 Task: Perform a symbolic simplification of a specific expression: (x^2 + 2x + 1)/(x^2 + x).
Action: Mouse moved to (1163, 74)
Screenshot: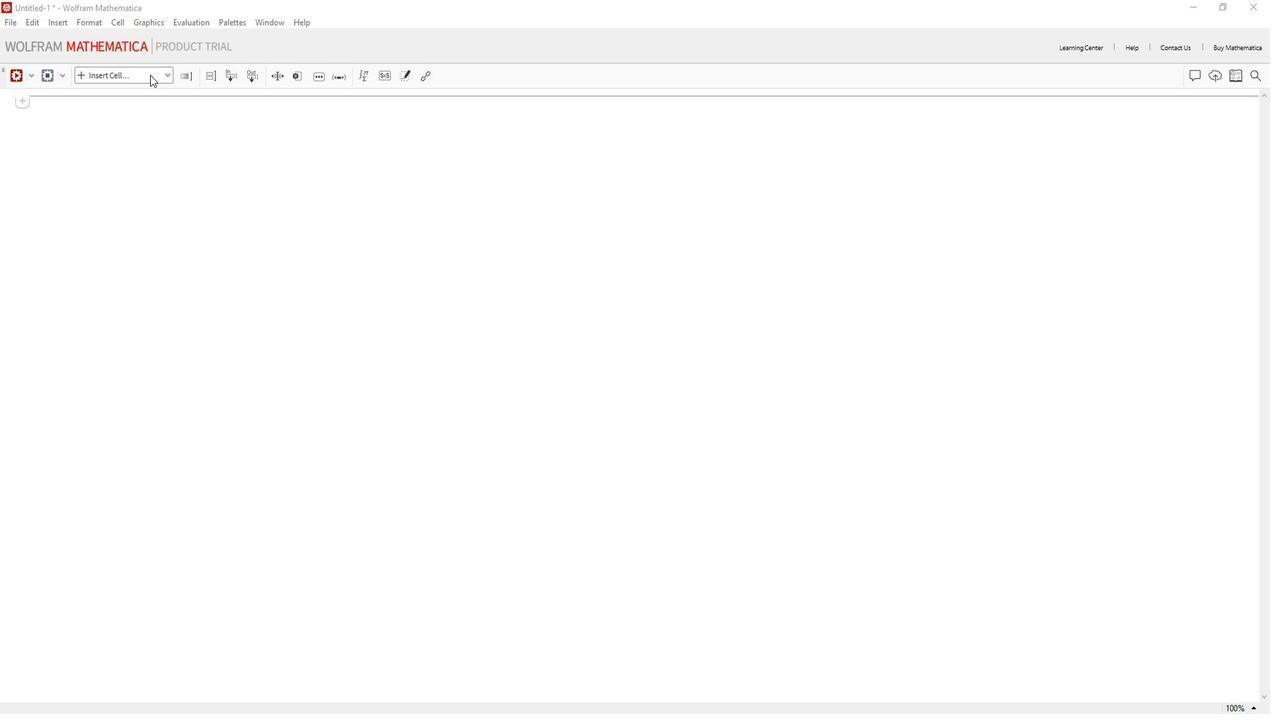 
Action: Mouse pressed left at (1163, 74)
Screenshot: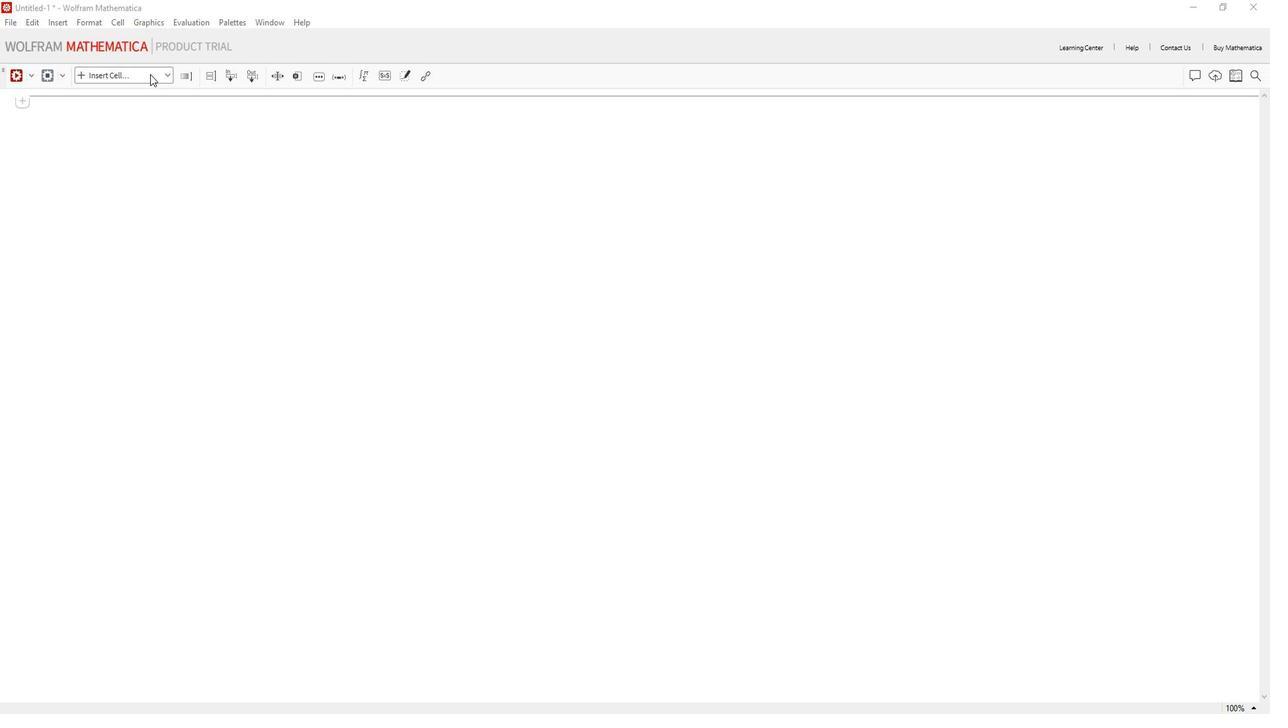 
Action: Mouse moved to (1157, 99)
Screenshot: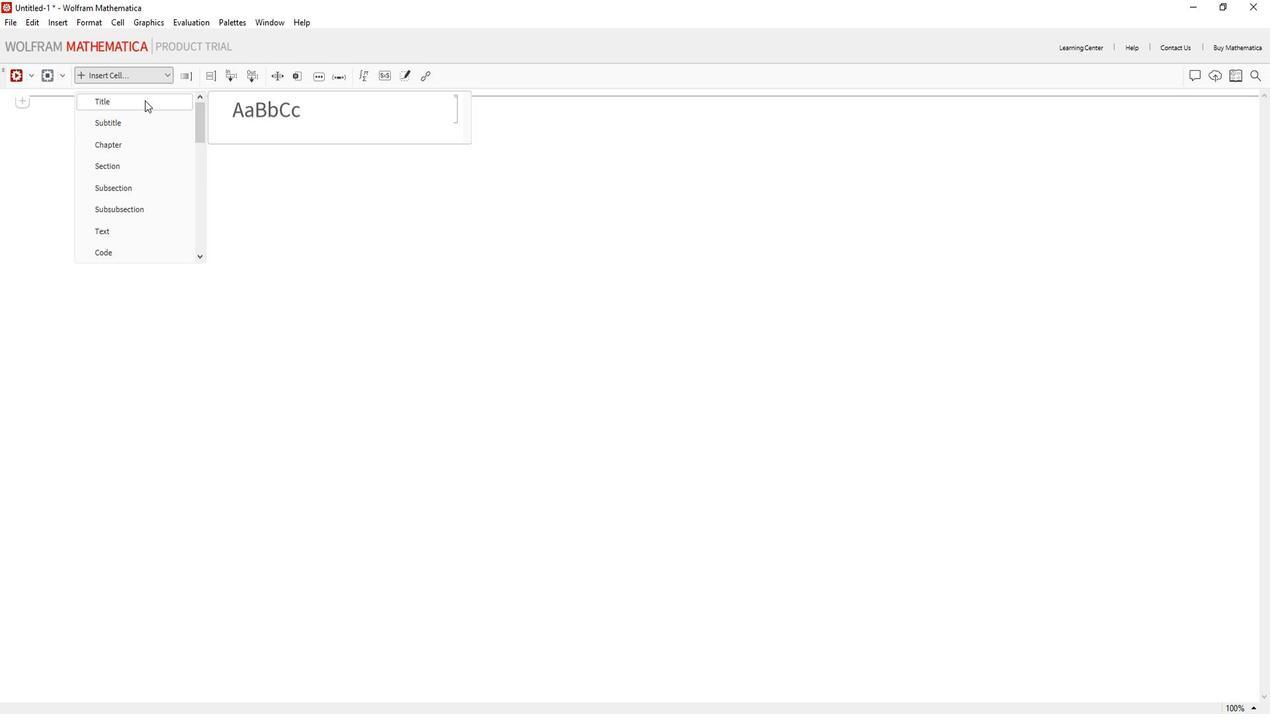 
Action: Mouse pressed left at (1157, 99)
Screenshot: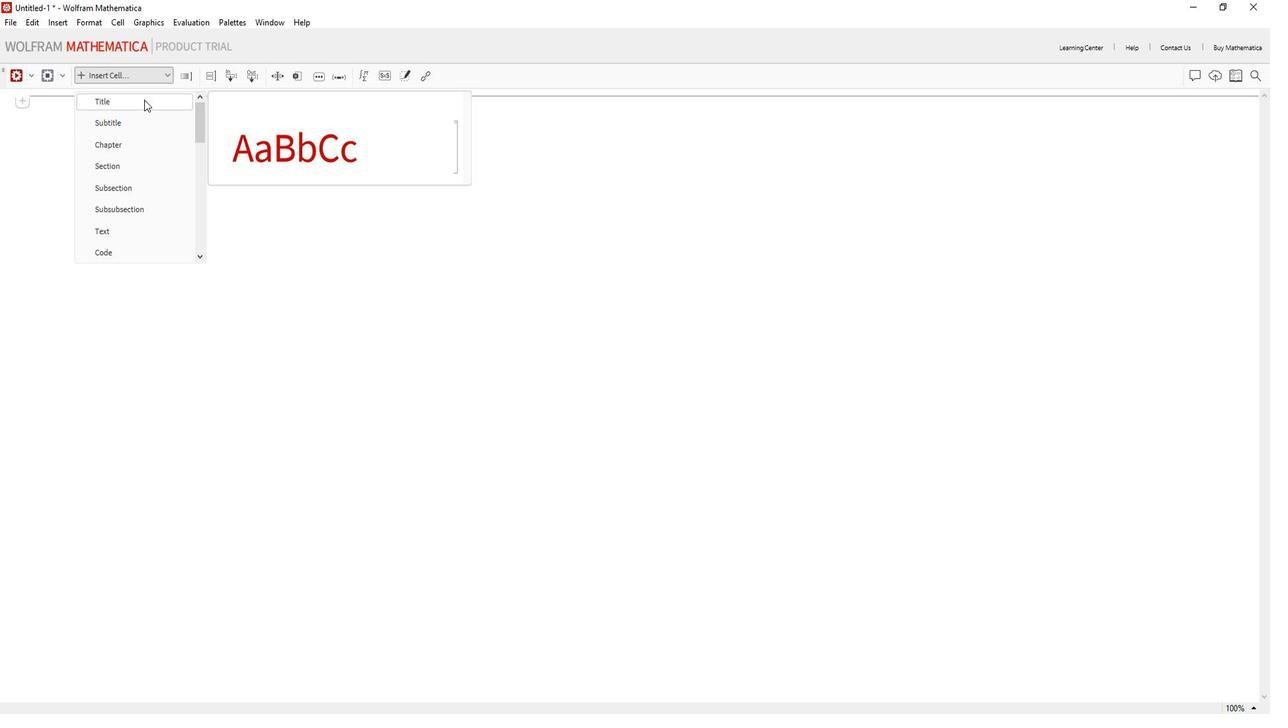 
Action: Key pressed <Key.shift>Perform<Key.space>a<Key.space>sys<Key.backspace>mbolic<Key.space>simplification<Key.space>
Screenshot: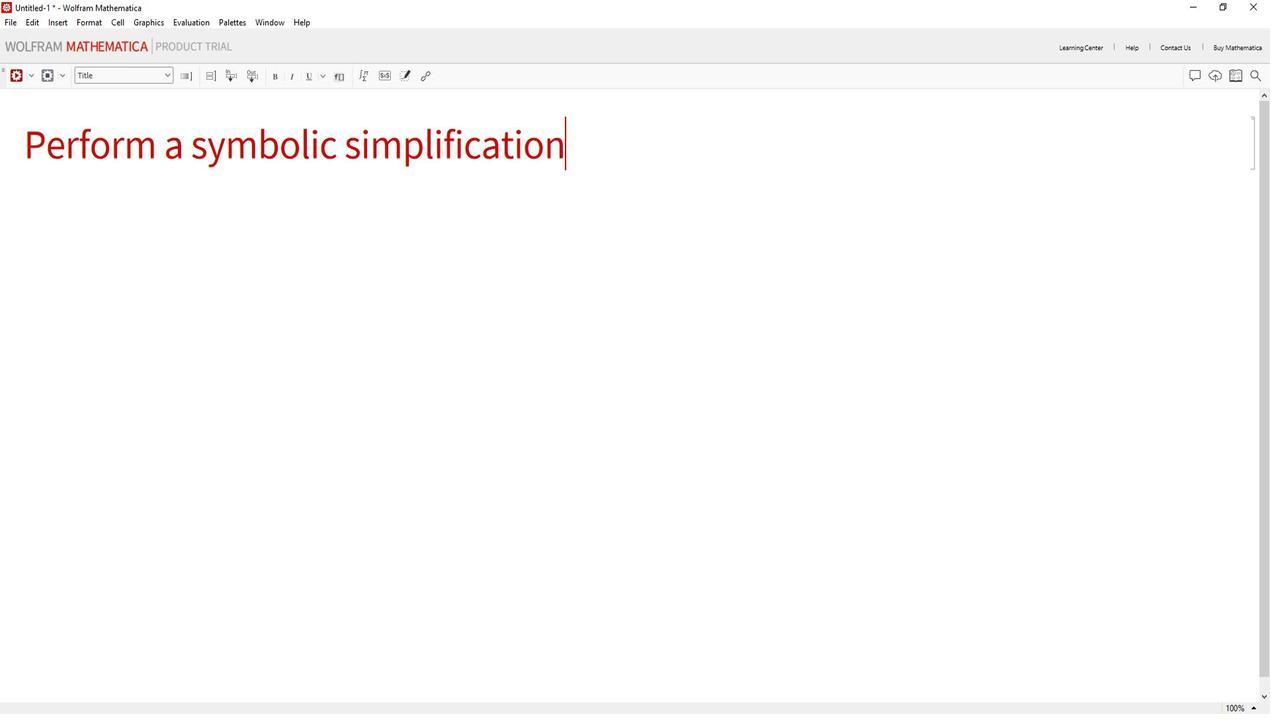 
Action: Mouse moved to (1201, 215)
Screenshot: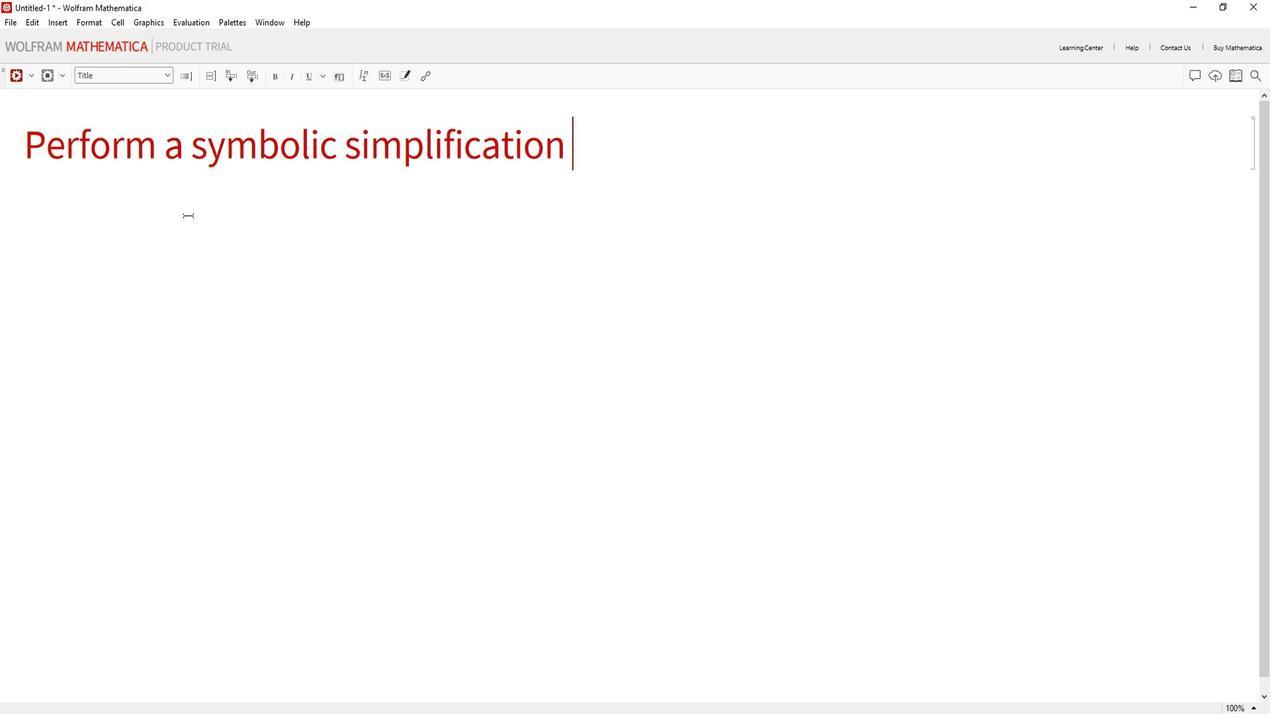 
Action: Mouse pressed left at (1201, 215)
Screenshot: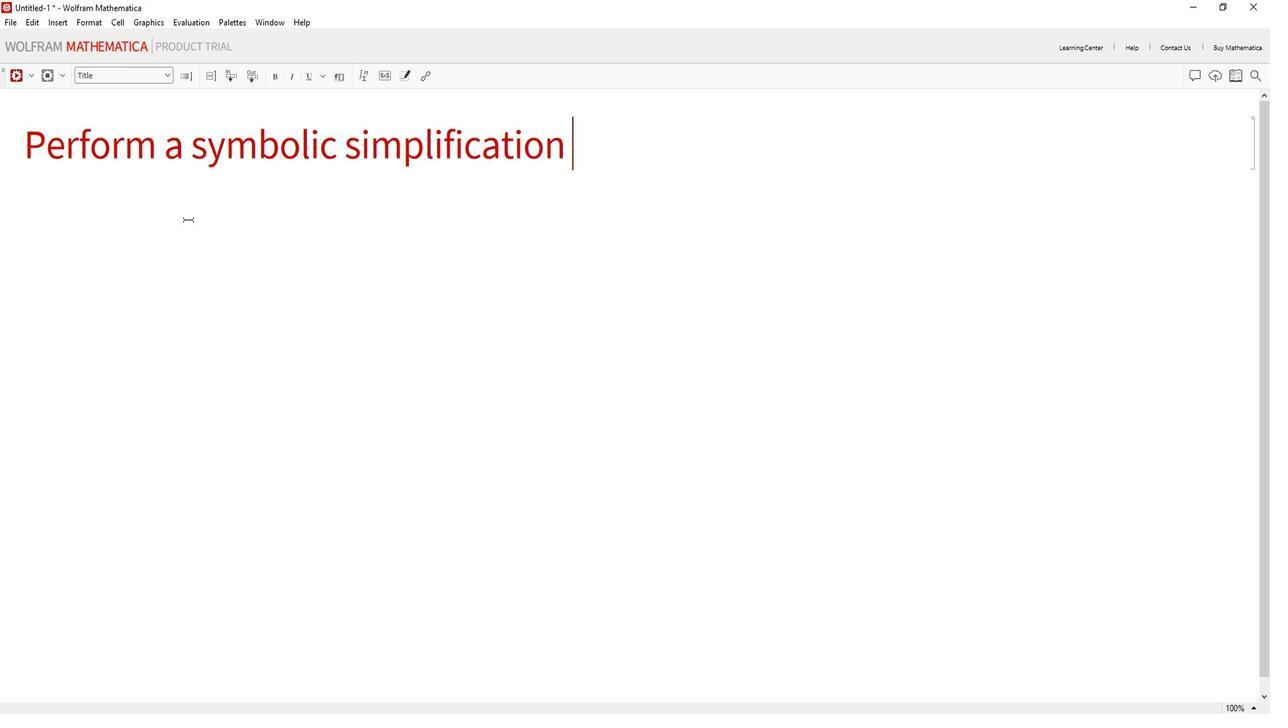 
Action: Mouse moved to (1176, 76)
Screenshot: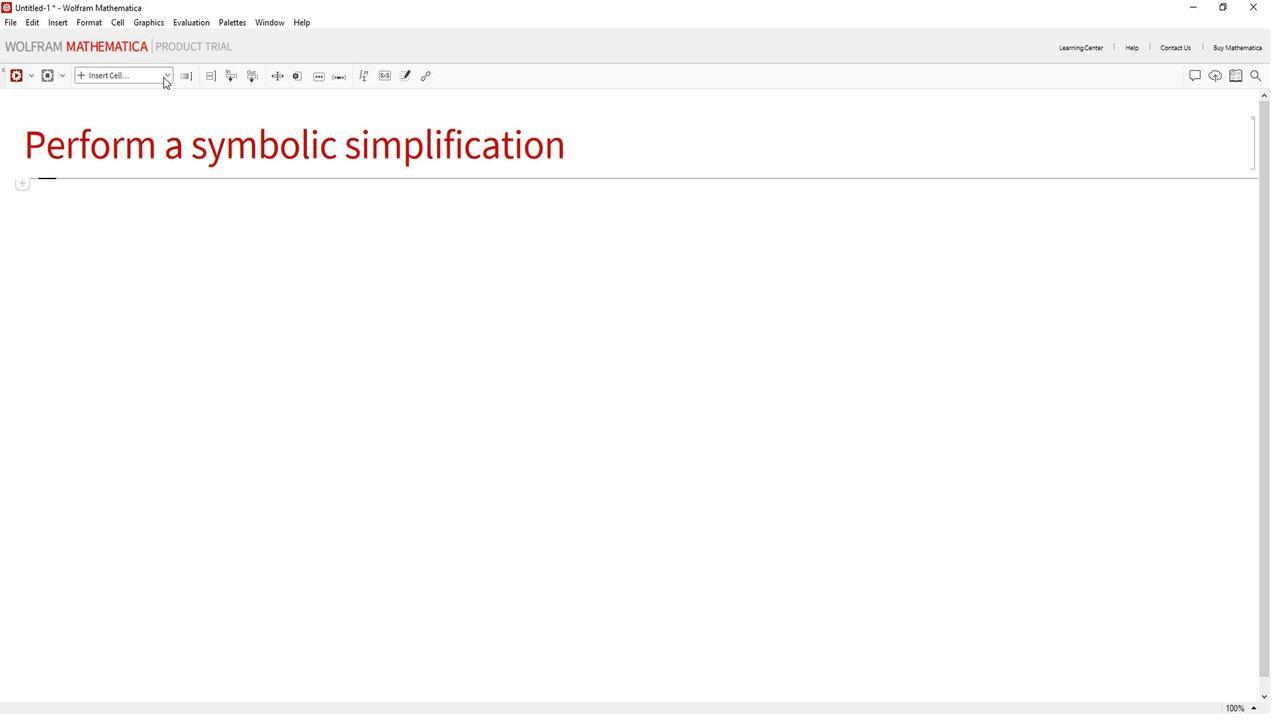 
Action: Mouse pressed left at (1176, 76)
Screenshot: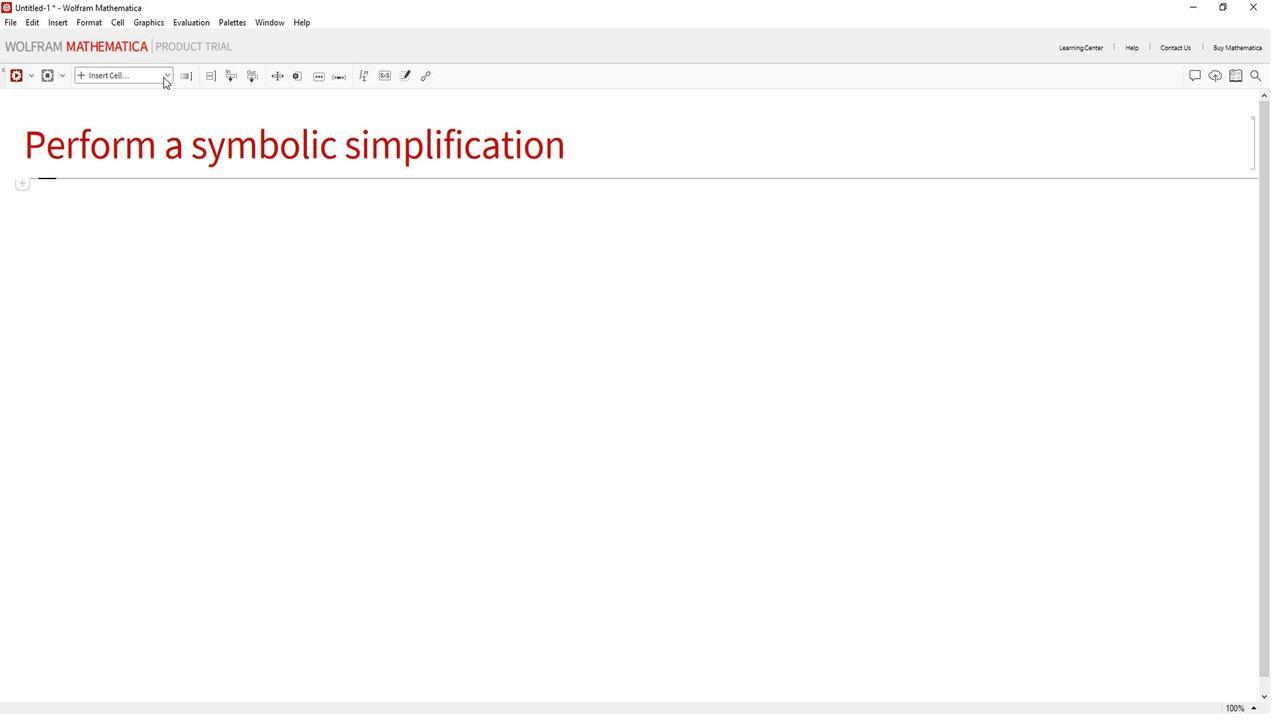 
Action: Mouse moved to (1133, 246)
Screenshot: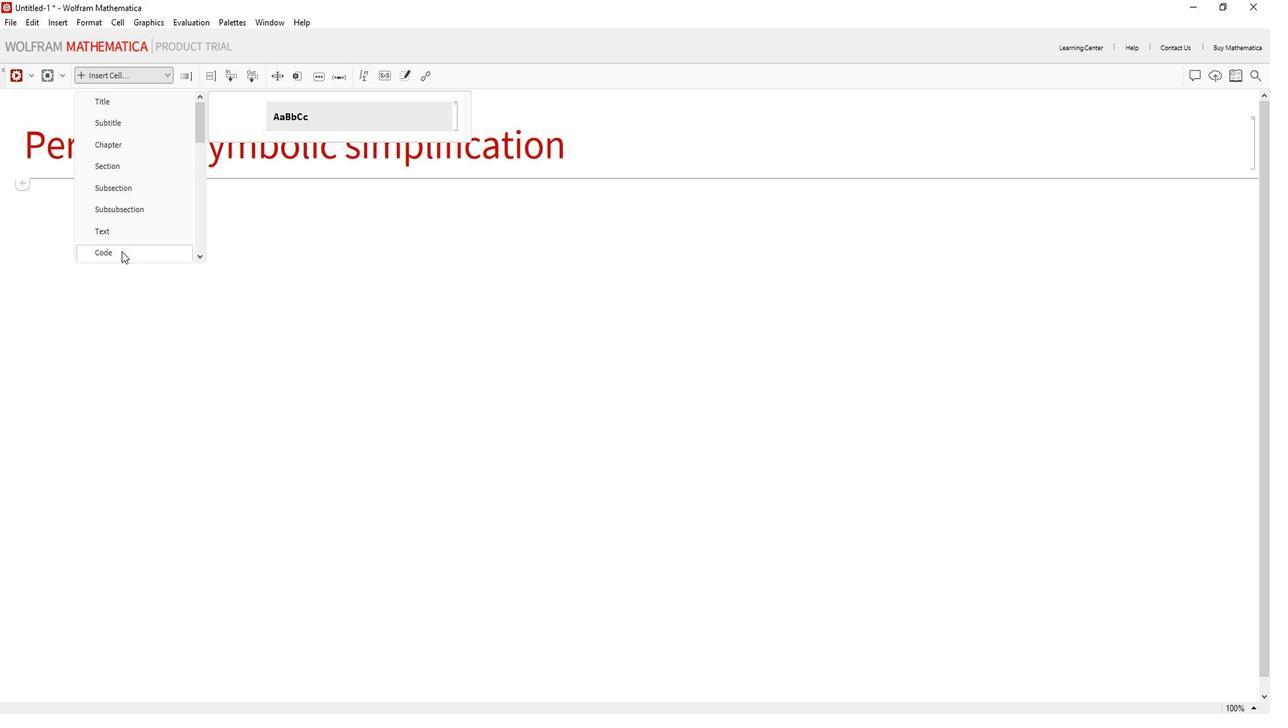 
Action: Mouse pressed left at (1133, 246)
Screenshot: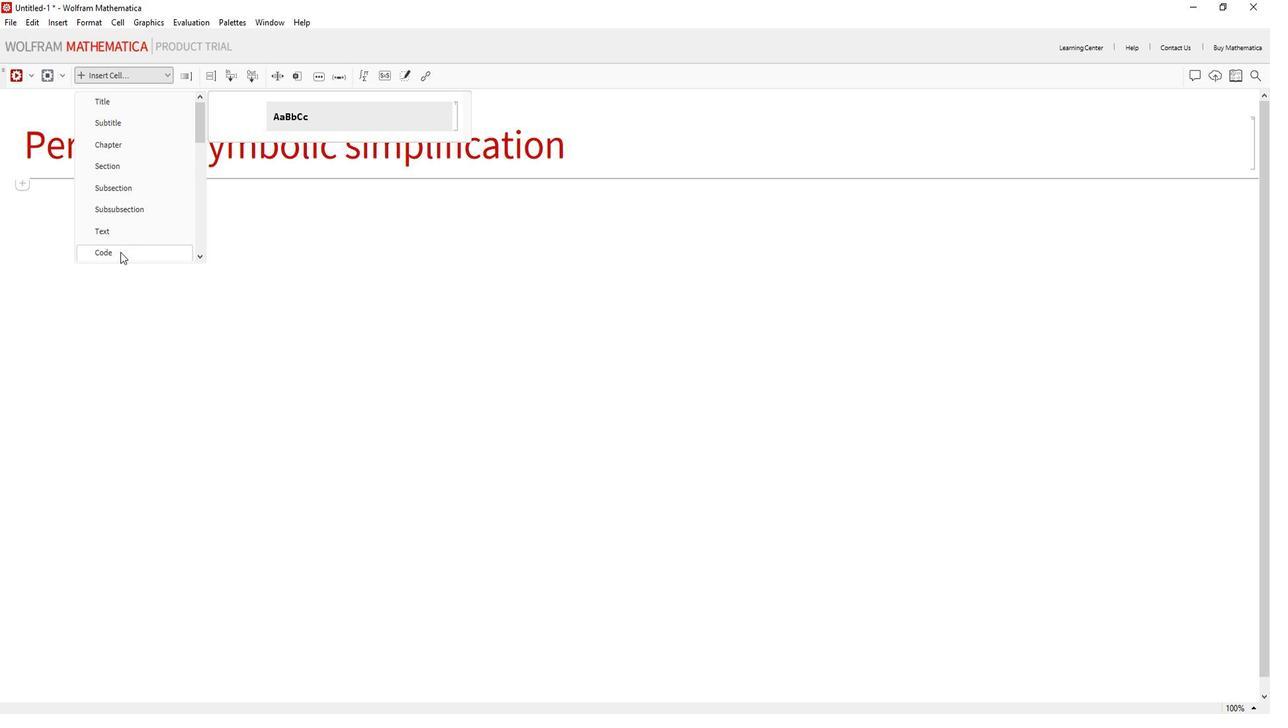 
Action: Mouse moved to (1137, 197)
Screenshot: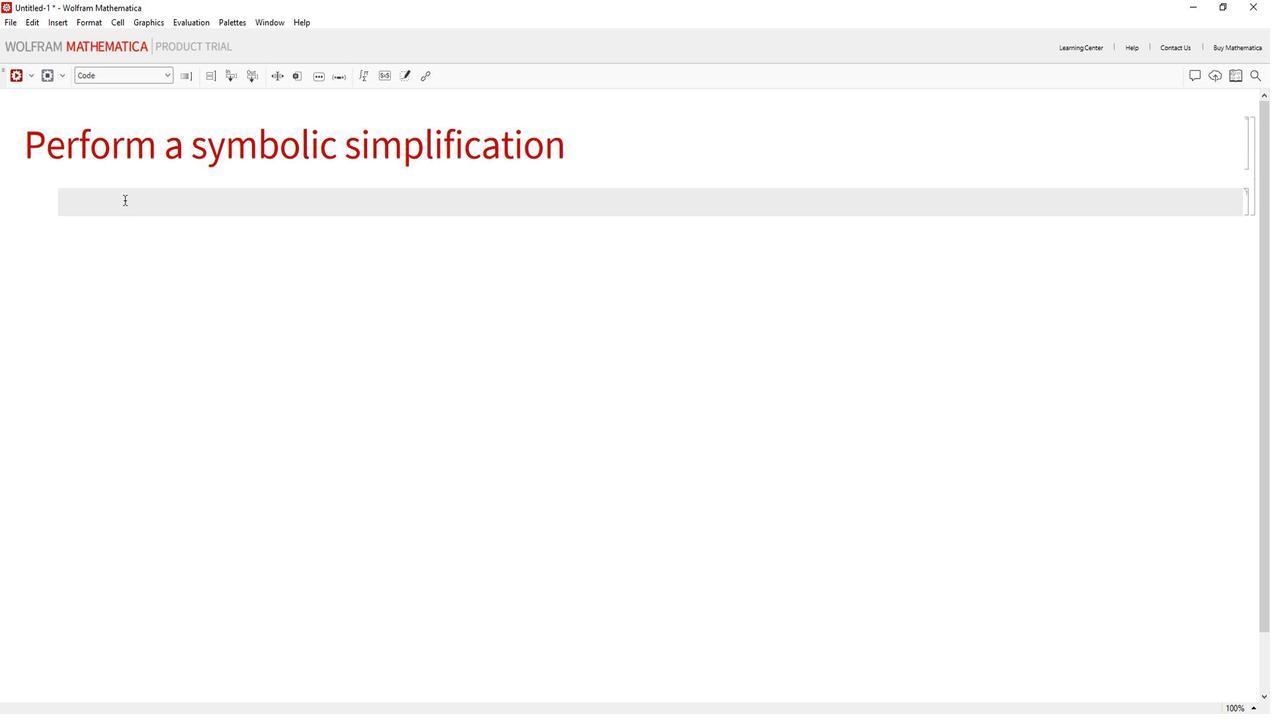 
Action: Mouse pressed left at (1137, 197)
Screenshot: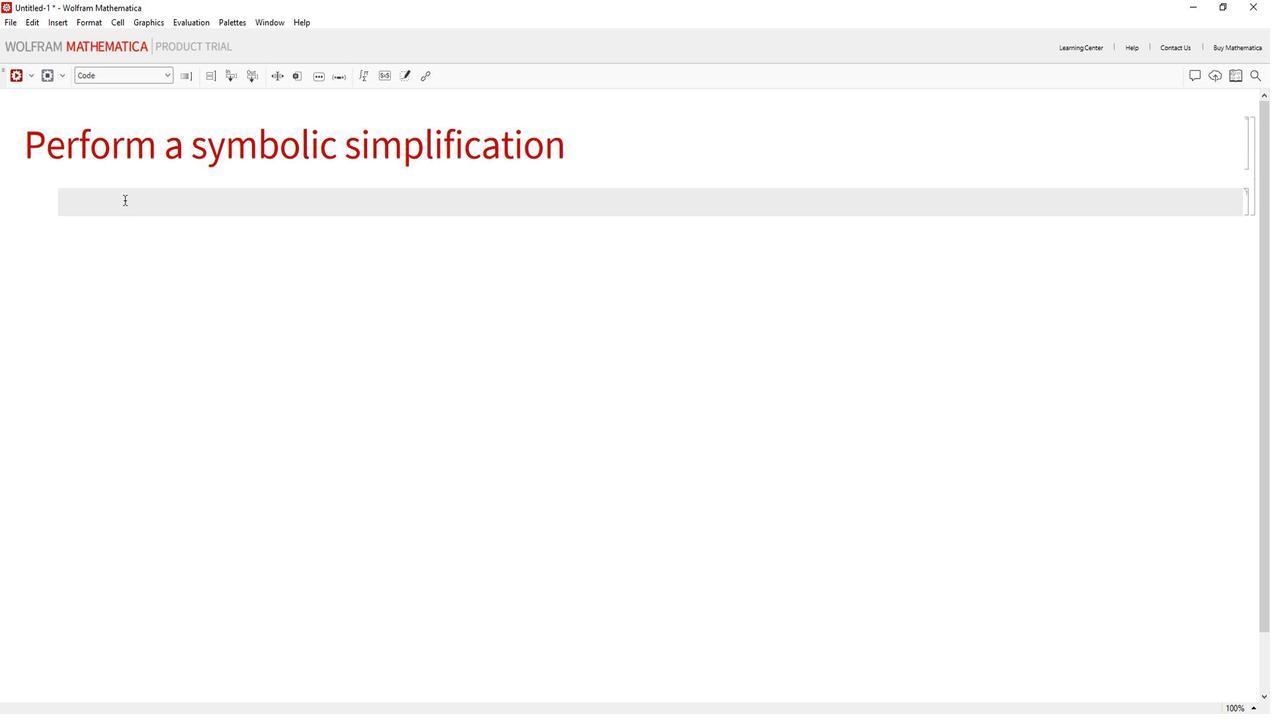 
Action: Mouse moved to (958, 237)
Screenshot: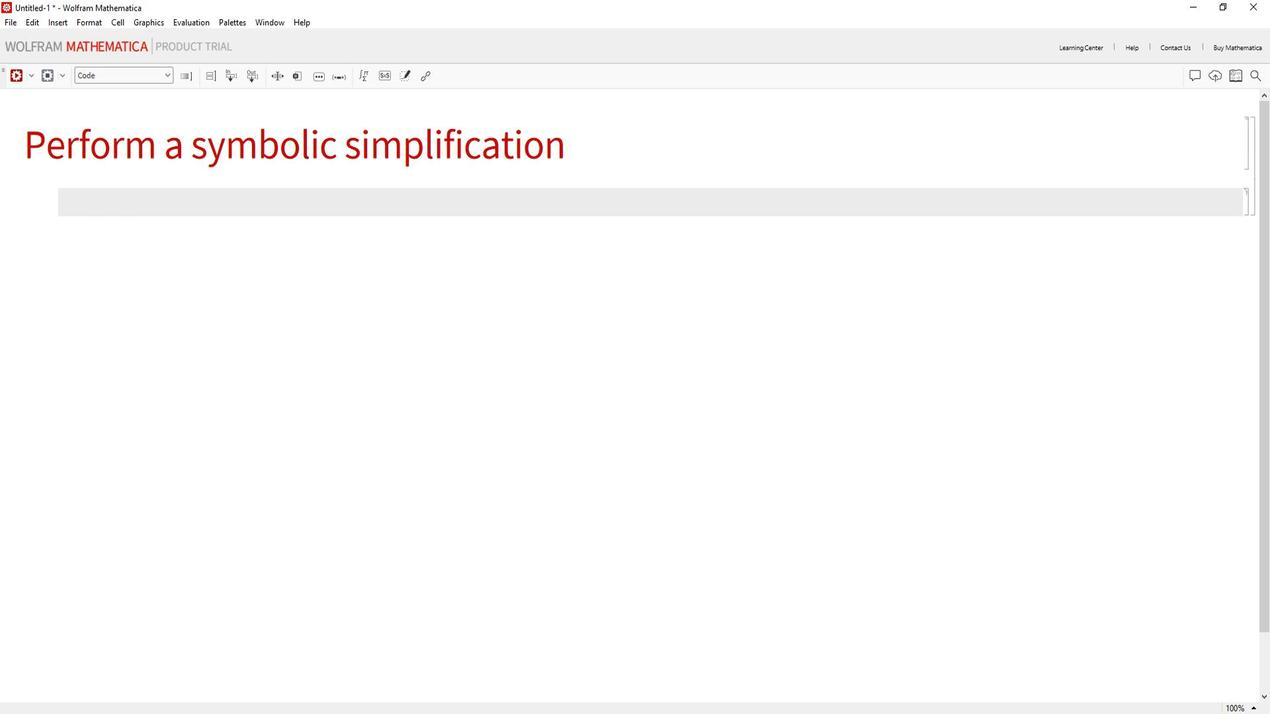
Action: Mouse pressed left at (958, 237)
Screenshot: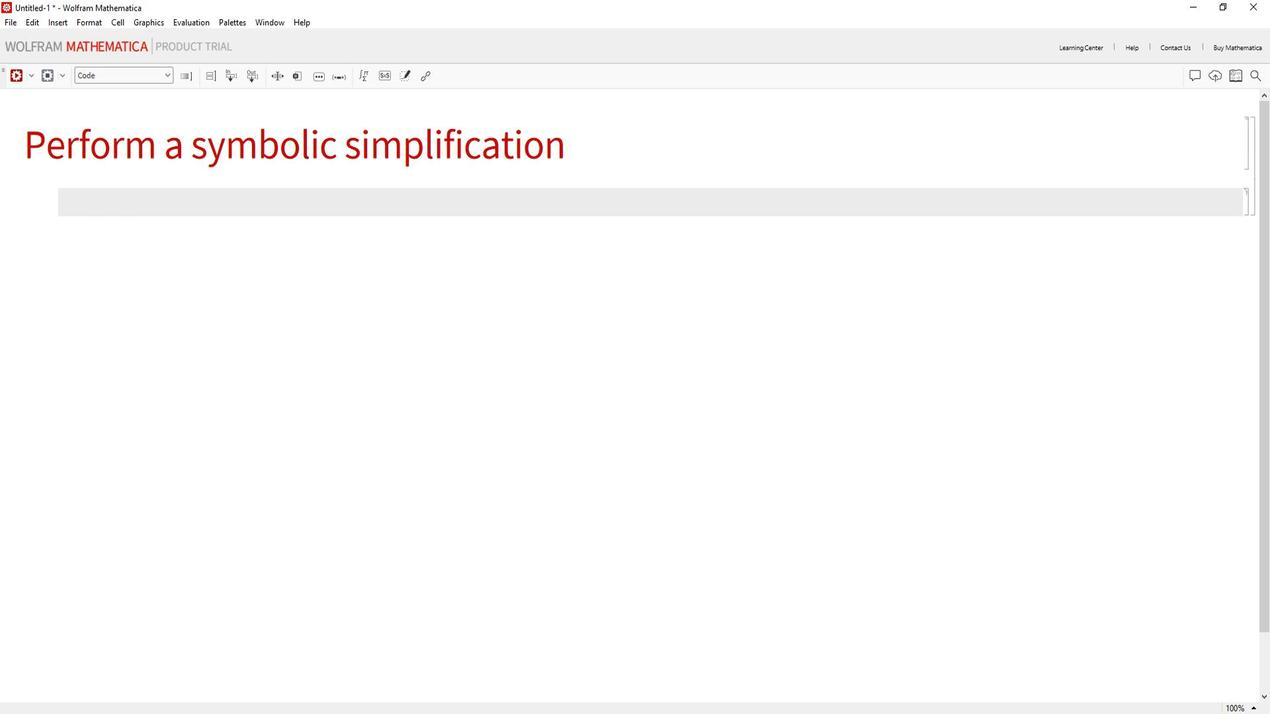 
Action: Mouse moved to (1115, 202)
Screenshot: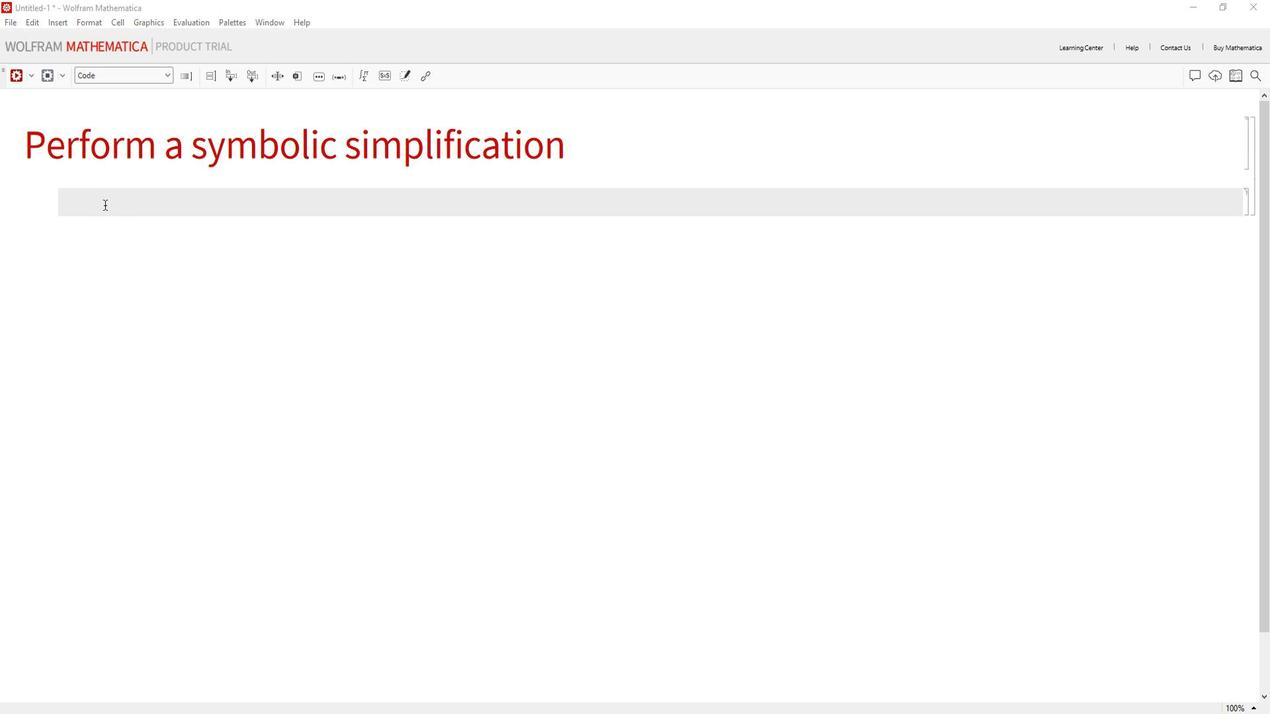 
Action: Mouse pressed left at (1115, 202)
Screenshot: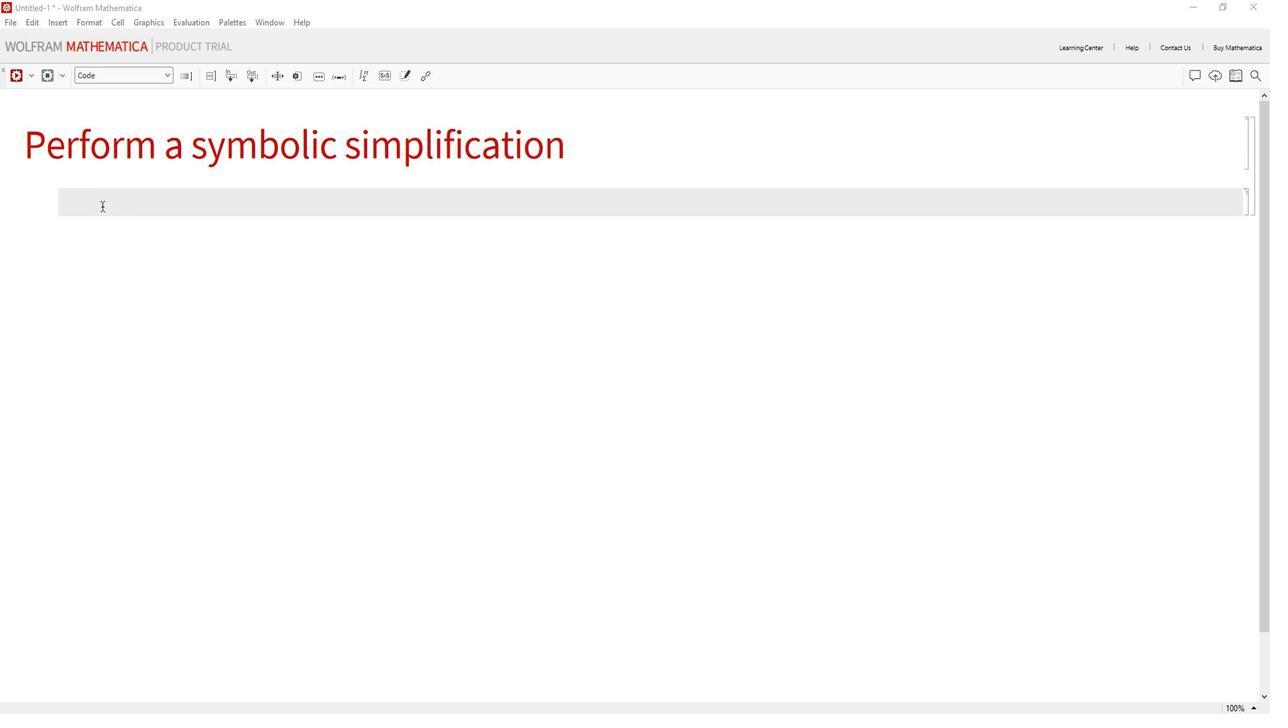 
Action: Key pressed expr<Key.space>=<Key.space><Key.shift_r><Key.shift_r><Key.shift_r>(x<Key.shift>^2<Key.space><Key.shift_r>+<Key.space>3<Key.backspace>2x<Key.space><Key.shift_r><Key.shift_r><Key.shift_r><Key.shift_r>+1<Key.right>/<Key.shift_r><Key.shift_r>(x<Key.shift>^2<Key.space><Key.shift_r>+<Key.space>x<Key.right>;<Key.enter><Key.enter>simplified<Key.shift>Expr<Key.space>=<Key.space><Key.shift>Simplify[expr<Key.enter><Key.right>;<Key.enter><Key.enter>e<Key.backspace>simplified<Key.shift>Expr
Screenshot: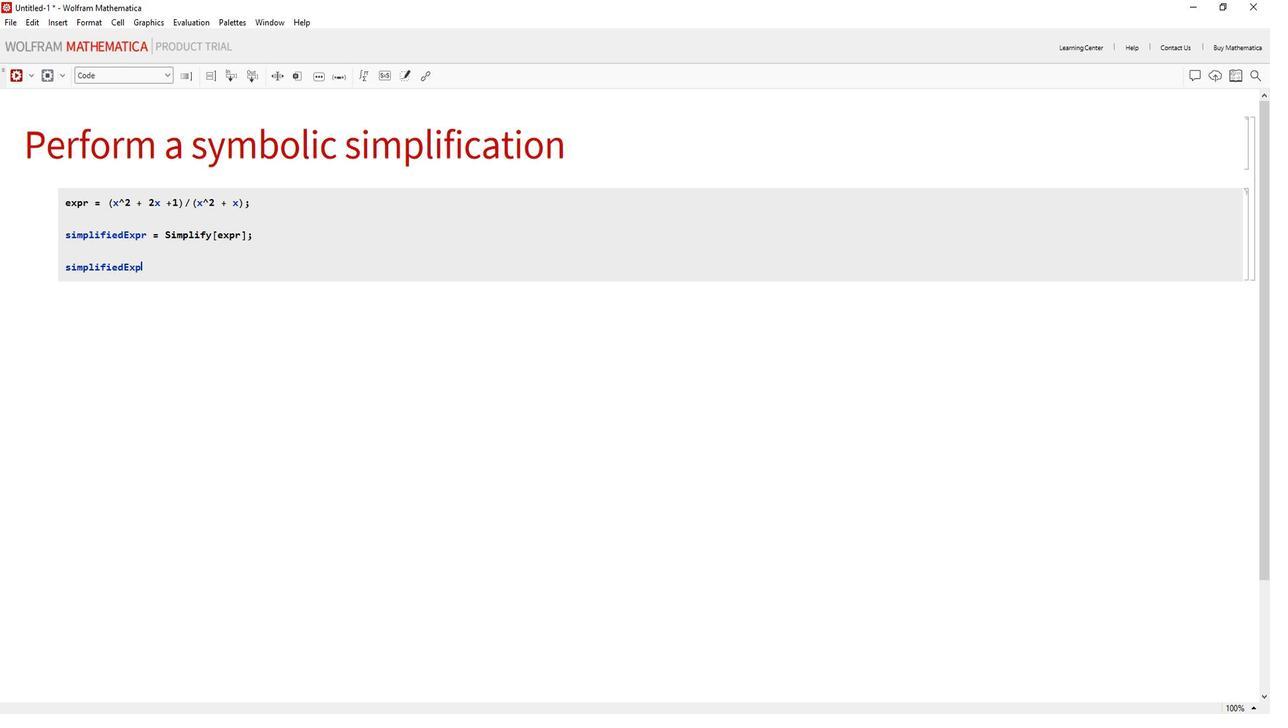 
Action: Mouse moved to (1253, 255)
Screenshot: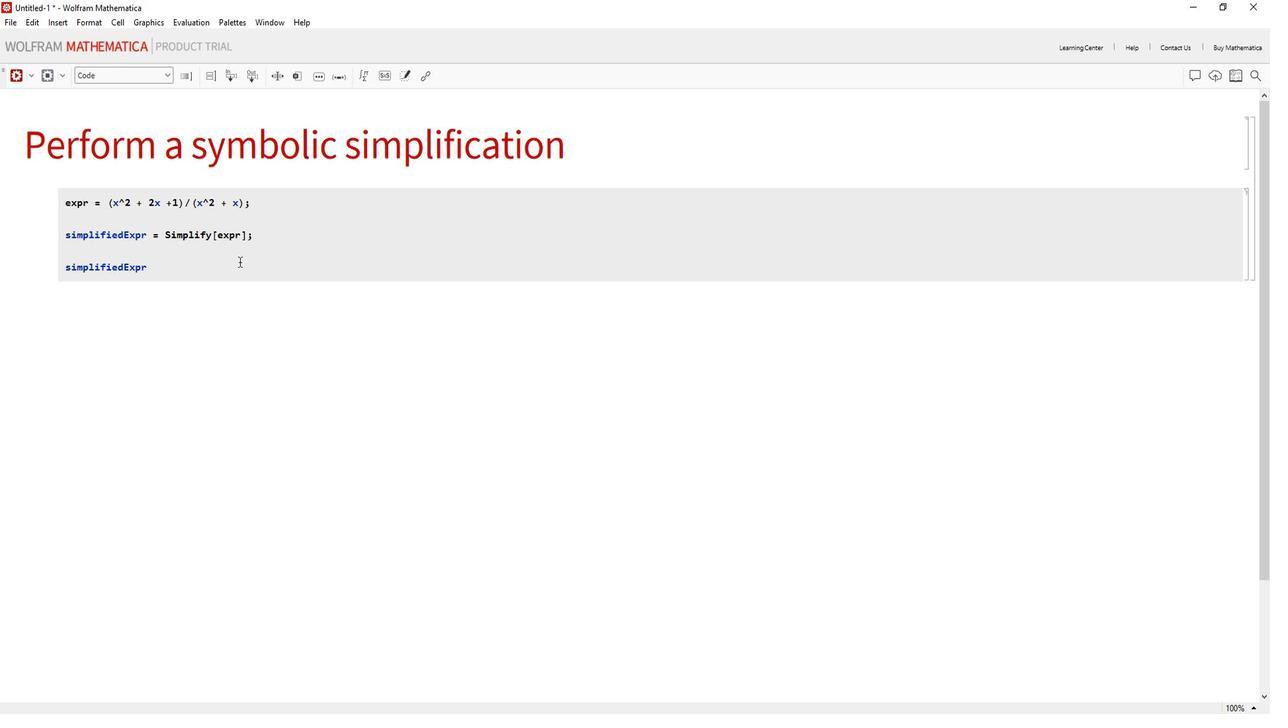 
Action: Mouse pressed left at (1253, 255)
Screenshot: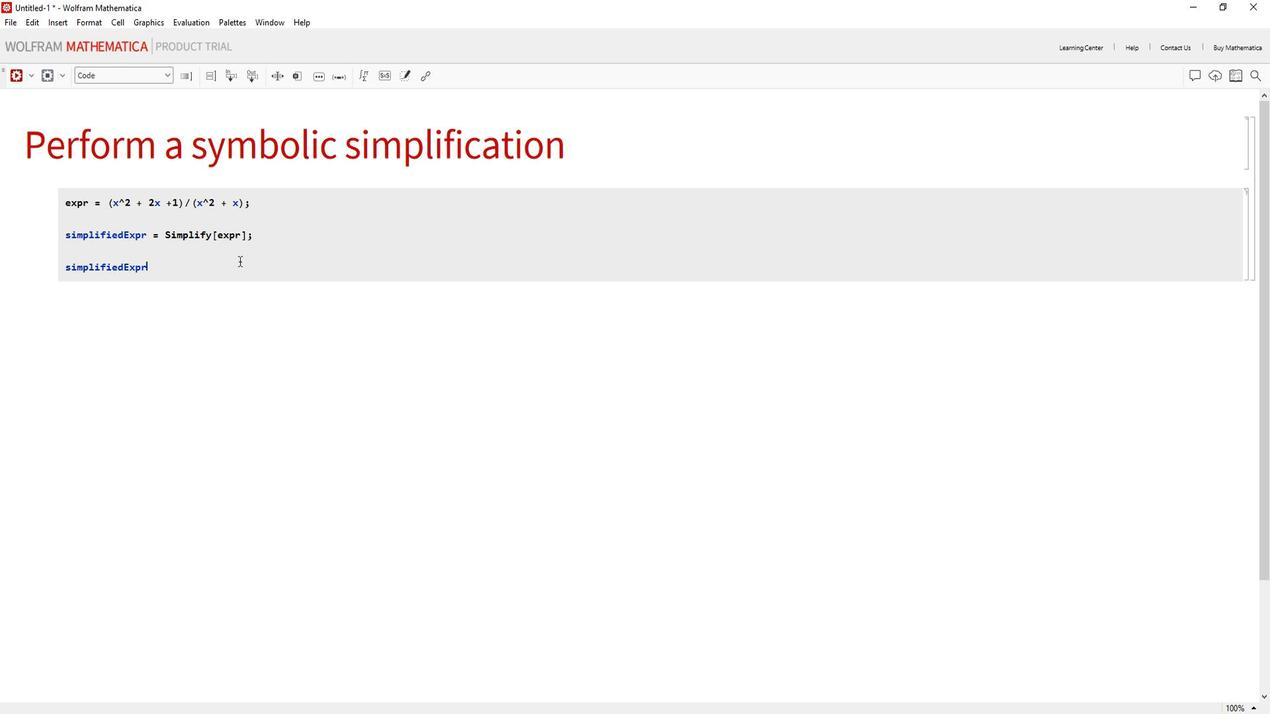 
Action: Mouse moved to (1034, 74)
Screenshot: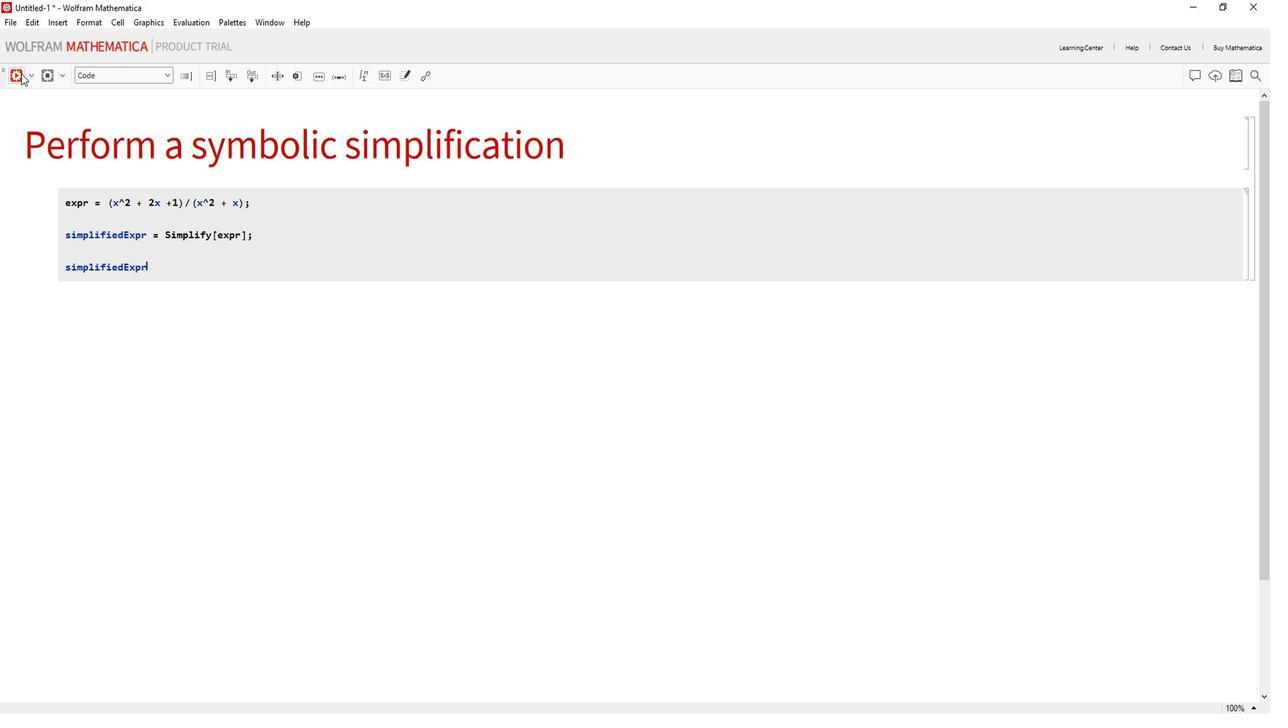 
Action: Mouse pressed left at (1034, 74)
Screenshot: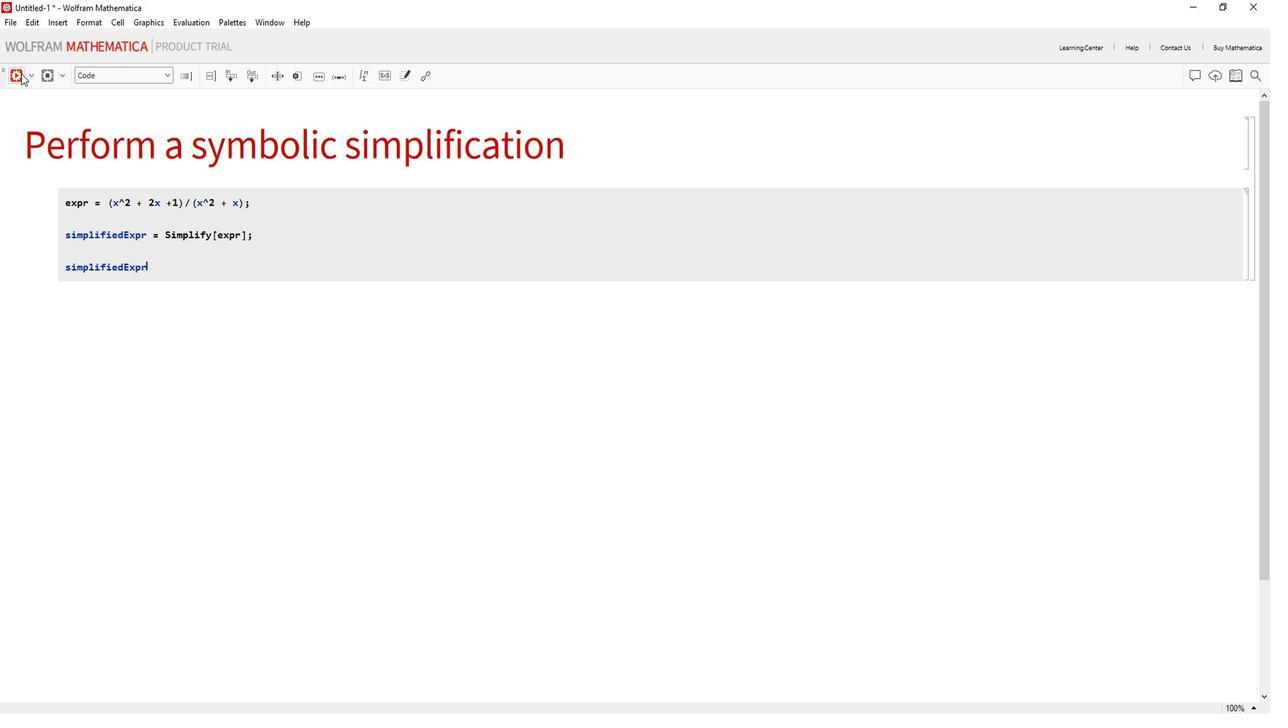 
Action: Mouse moved to (1161, 289)
Screenshot: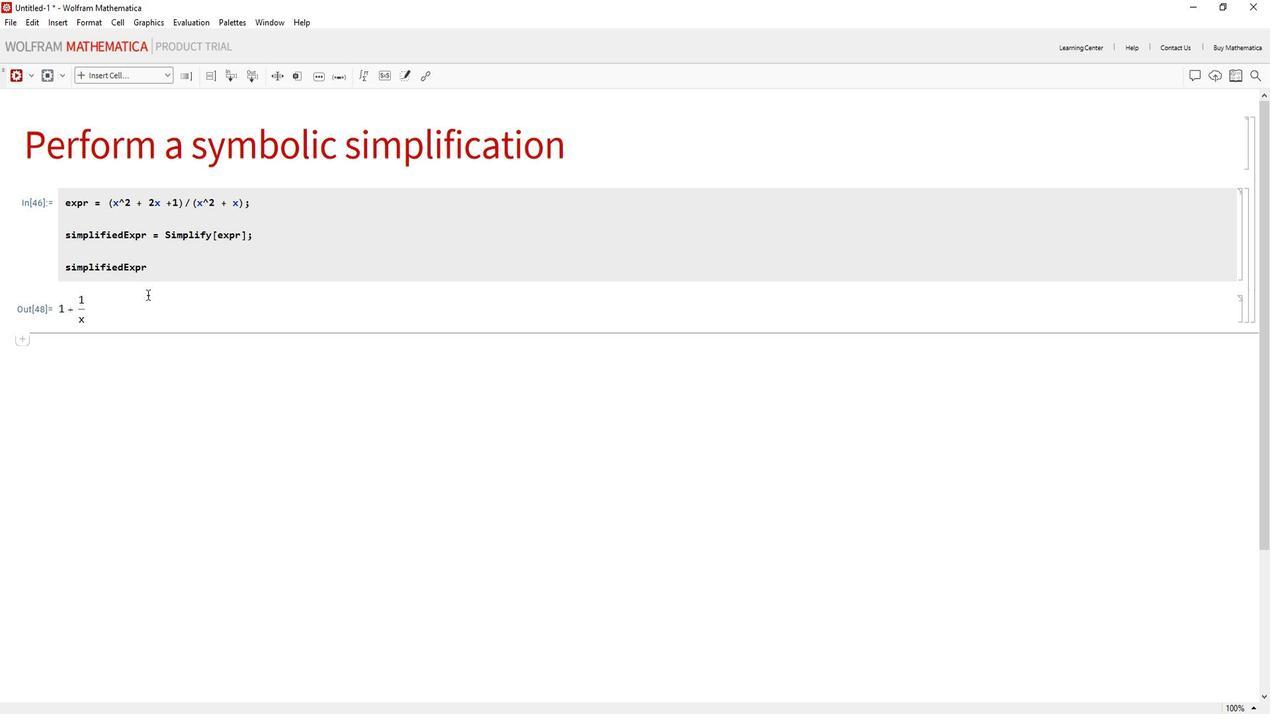 
